 Task: Visit the office locations of United Health Group
Action: Mouse moved to (522, 132)
Screenshot: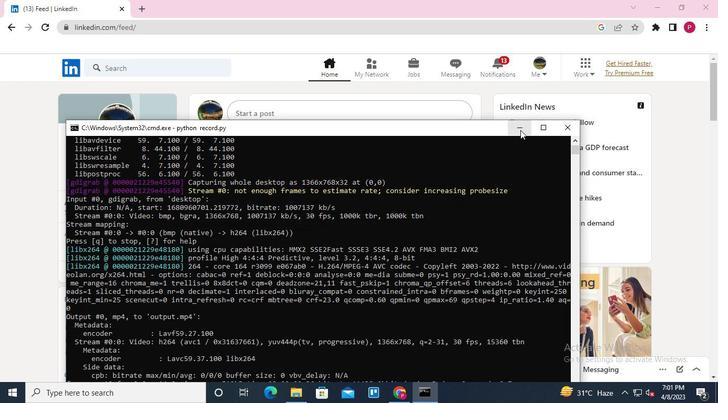 
Action: Mouse pressed left at (522, 132)
Screenshot: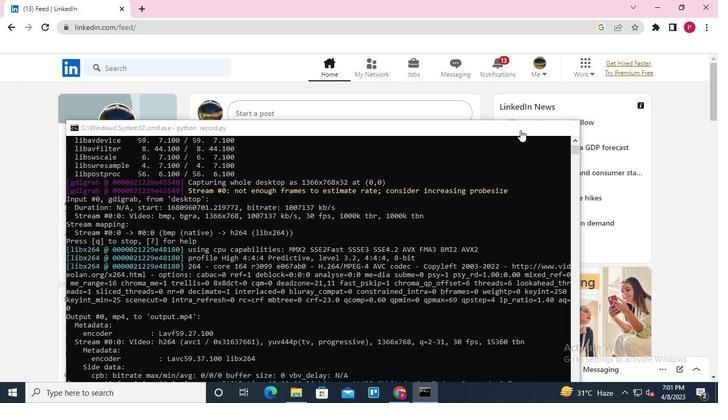 
Action: Mouse moved to (160, 68)
Screenshot: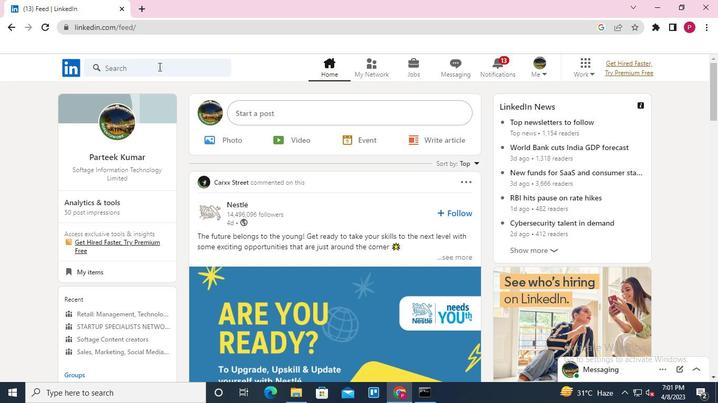 
Action: Mouse pressed left at (160, 68)
Screenshot: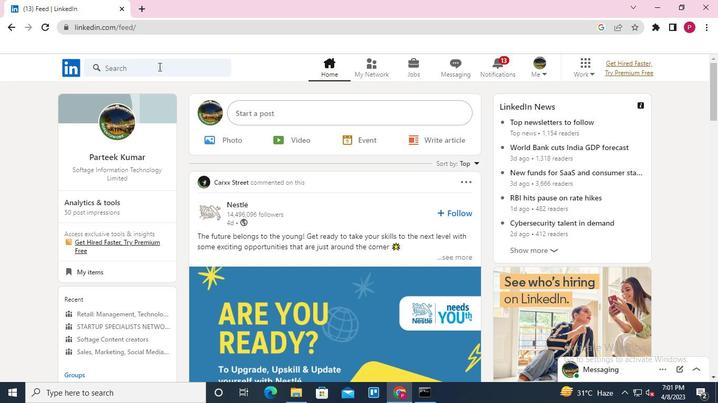 
Action: Mouse moved to (119, 126)
Screenshot: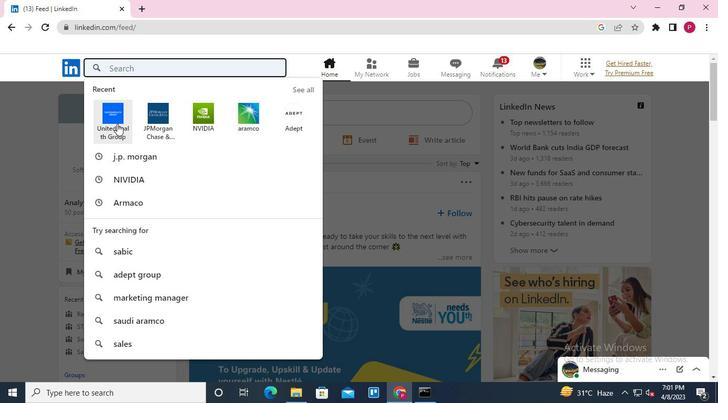 
Action: Mouse pressed left at (119, 126)
Screenshot: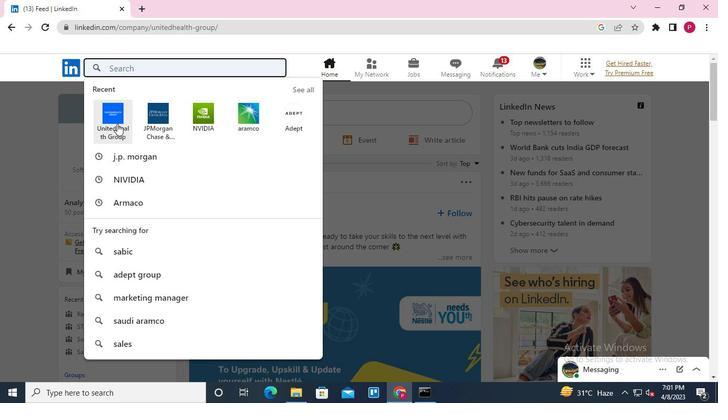 
Action: Mouse moved to (147, 125)
Screenshot: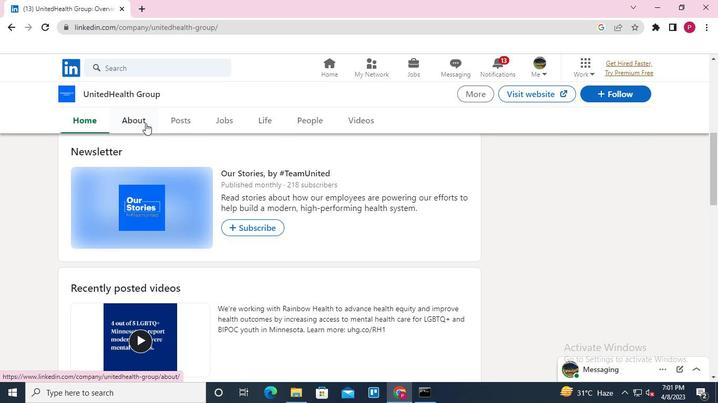 
Action: Mouse pressed left at (147, 125)
Screenshot: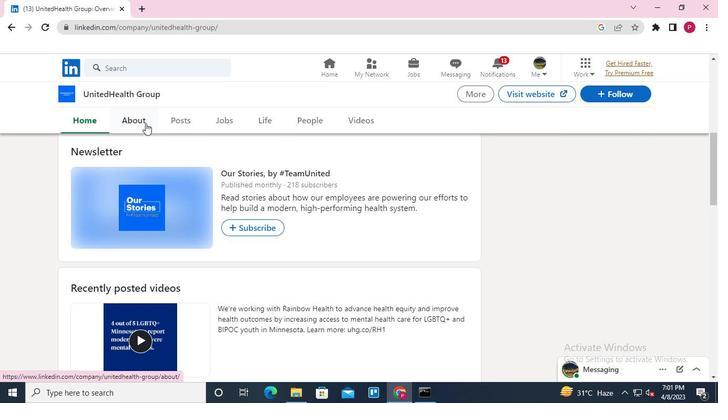 
Action: Mouse moved to (137, 267)
Screenshot: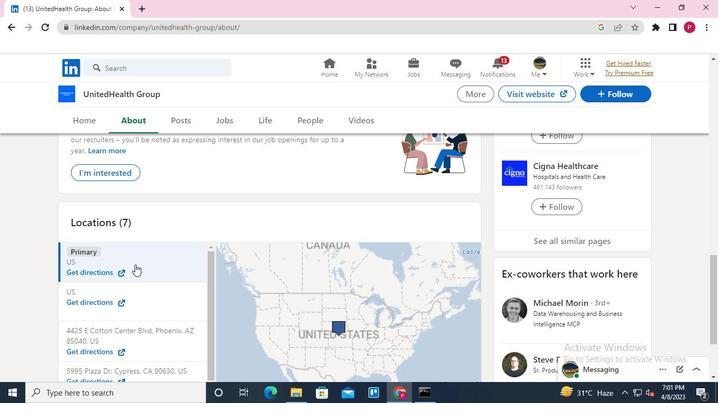 
Action: Mouse pressed left at (137, 267)
Screenshot: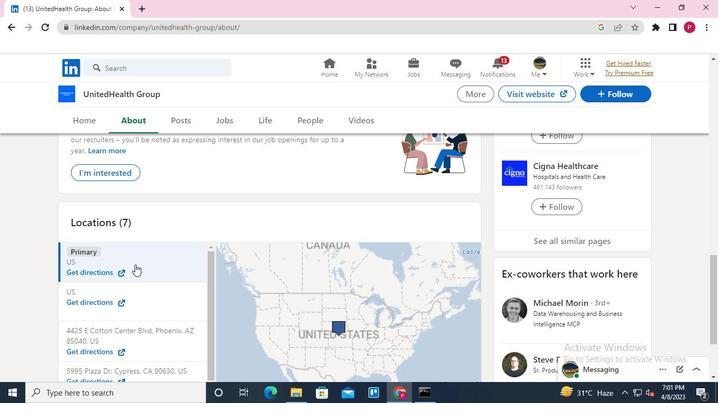 
Action: Mouse moved to (95, 299)
Screenshot: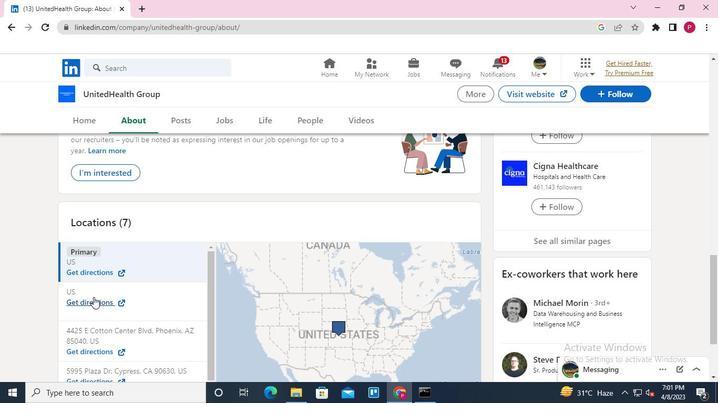 
Action: Mouse pressed left at (95, 299)
Screenshot: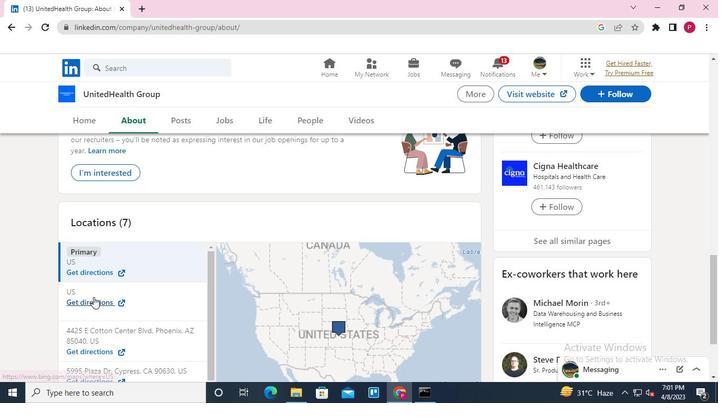 
Action: Mouse moved to (251, 12)
Screenshot: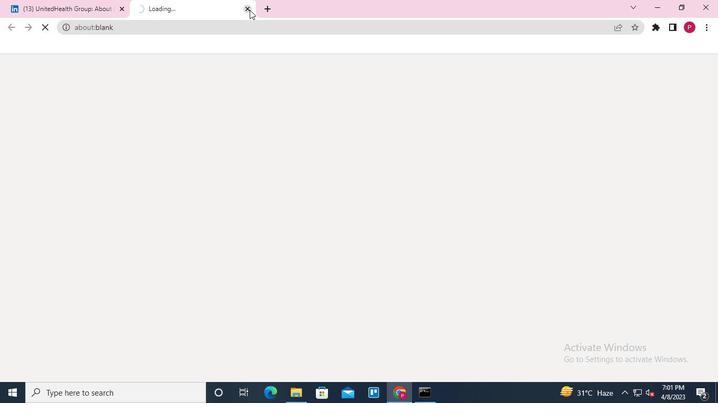 
Action: Mouse pressed left at (251, 12)
Screenshot: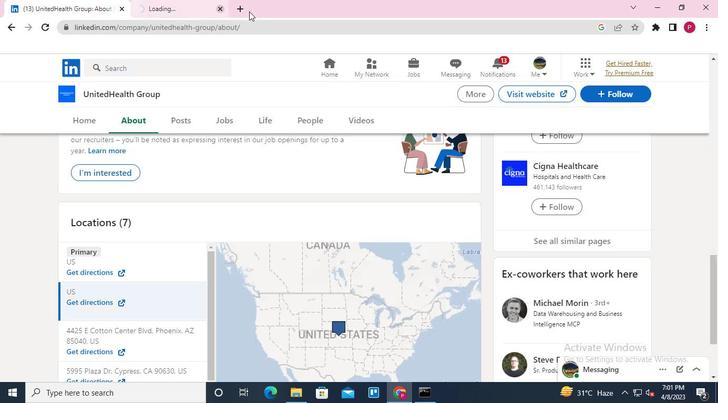 
Action: Mouse moved to (121, 339)
Screenshot: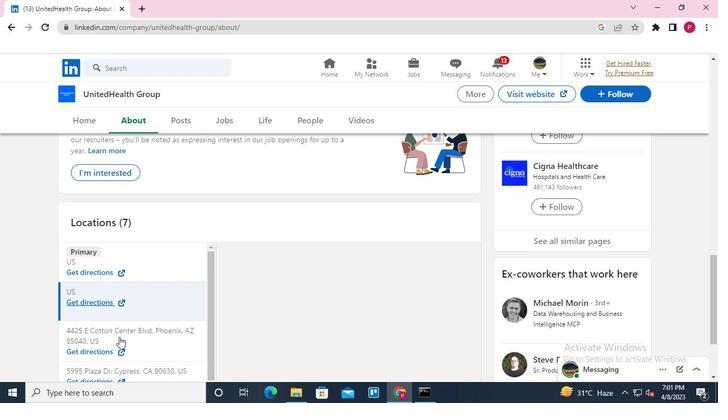 
Action: Mouse pressed left at (121, 339)
Screenshot: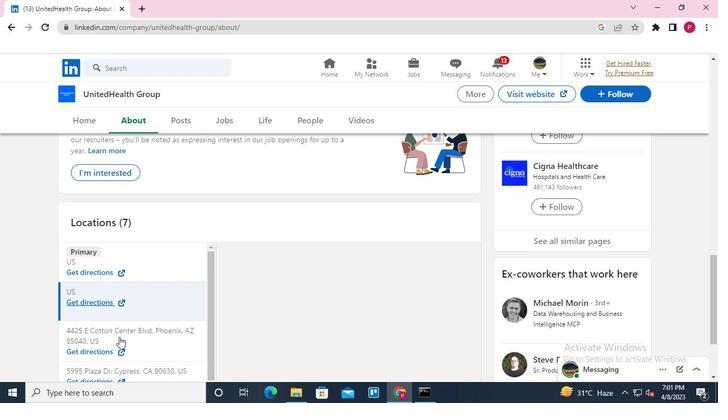
Action: Mouse moved to (151, 338)
Screenshot: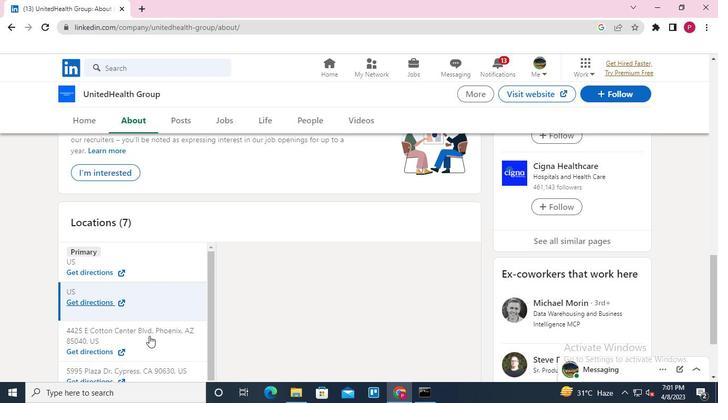 
Action: Mouse pressed left at (151, 338)
Screenshot: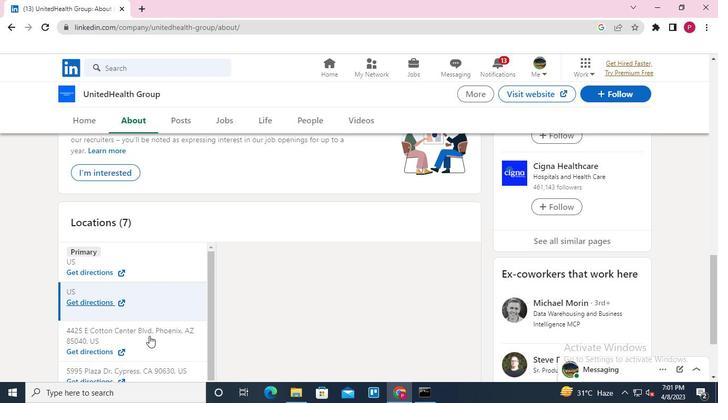 
Action: Mouse moved to (316, 258)
Screenshot: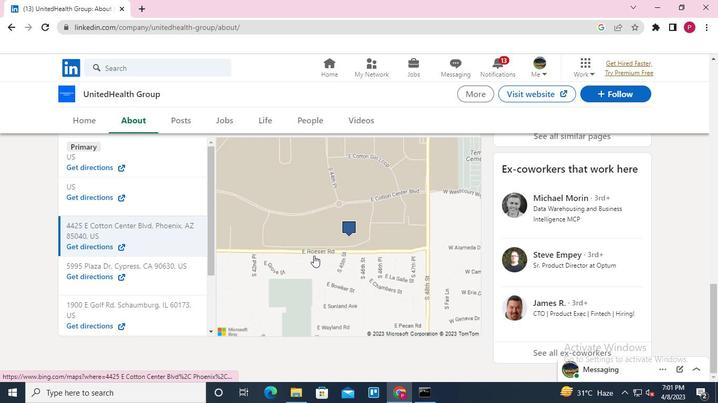 
Action: Keyboard Key.alt_l
Screenshot: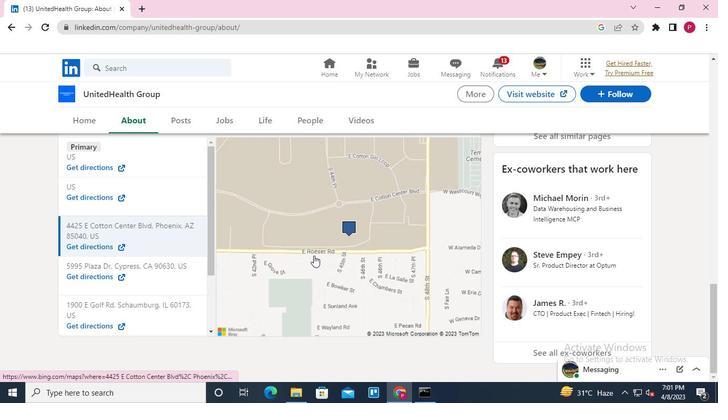 
Action: Keyboard Key.tab
Screenshot: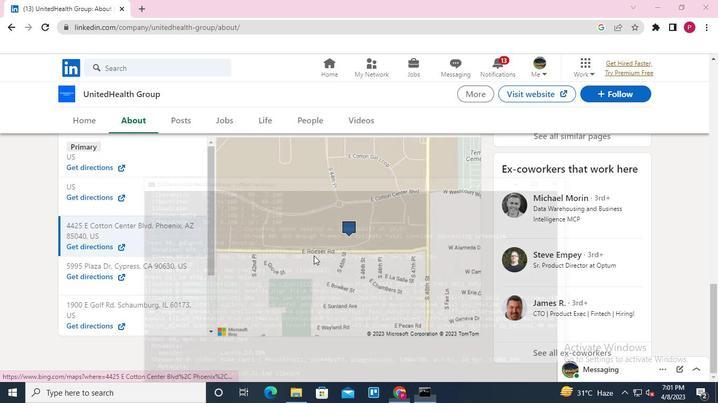 
Action: Mouse moved to (573, 133)
Screenshot: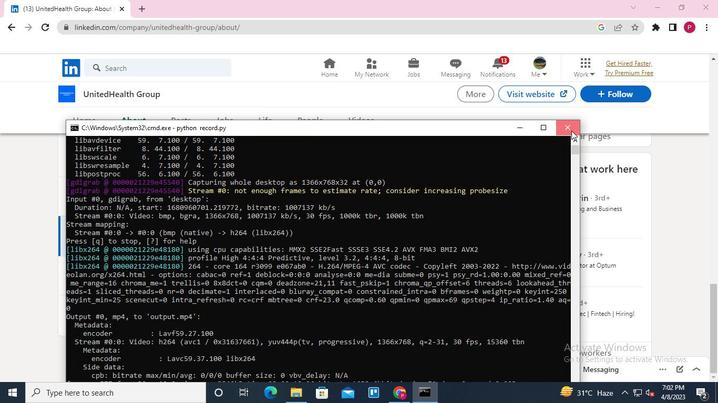 
Action: Mouse pressed left at (573, 133)
Screenshot: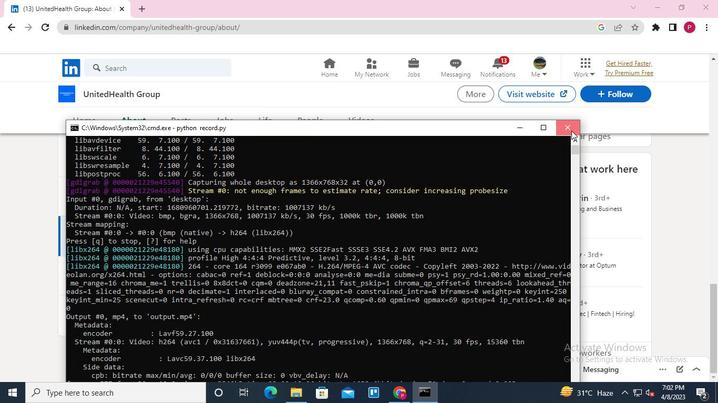 
